 Task: Add the 'Delete' command to the Quick Access Toolbar in Microsoft Outlook.
Action: Mouse moved to (35, 24)
Screenshot: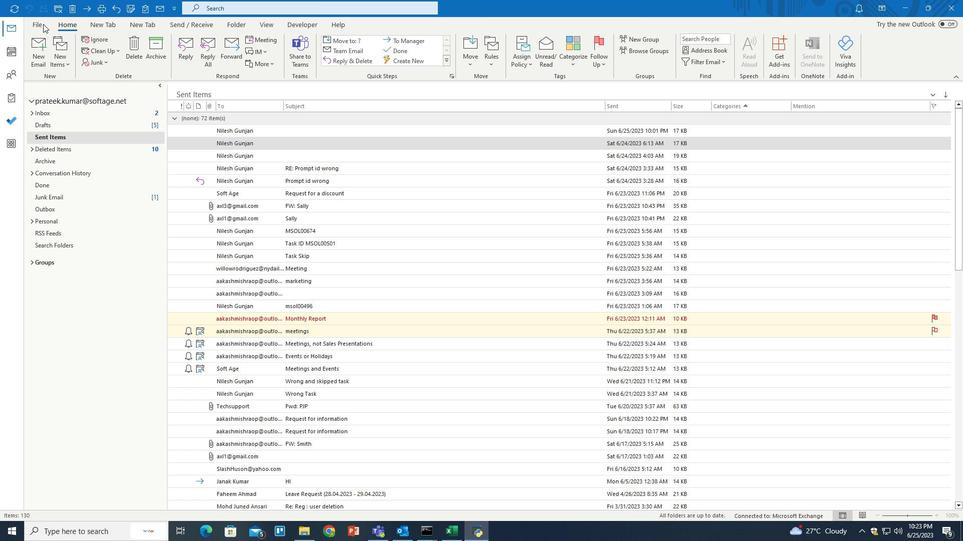 
Action: Mouse pressed left at (35, 24)
Screenshot: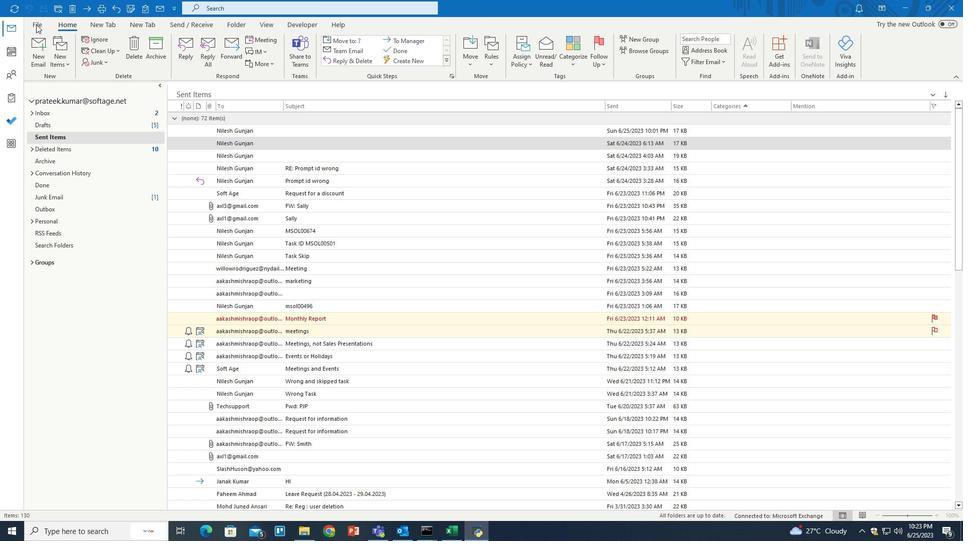 
Action: Mouse pressed left at (35, 24)
Screenshot: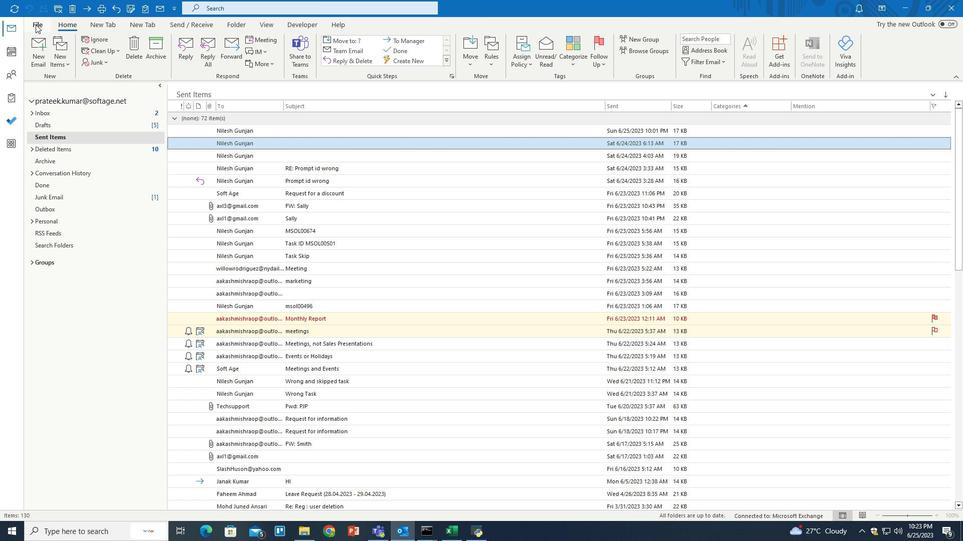 
Action: Mouse moved to (34, 480)
Screenshot: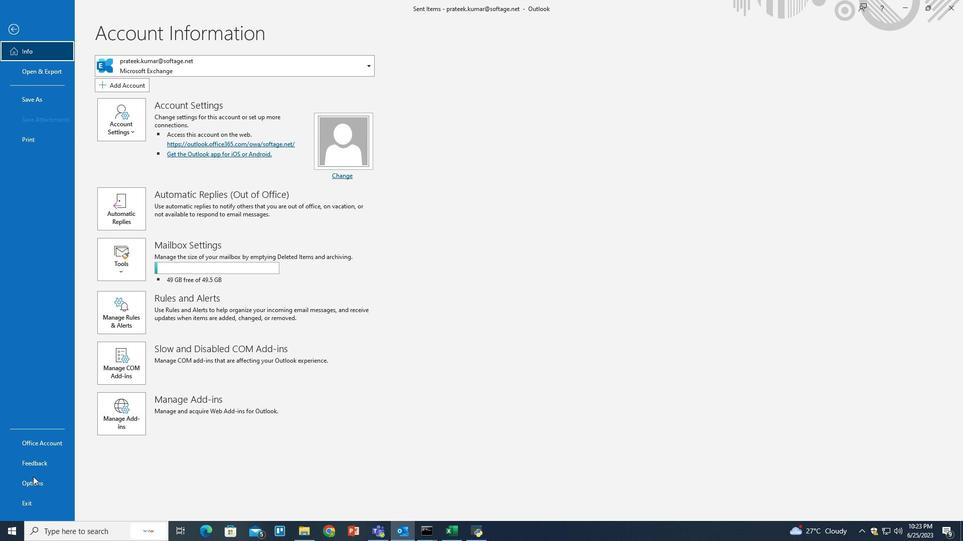 
Action: Mouse pressed left at (34, 480)
Screenshot: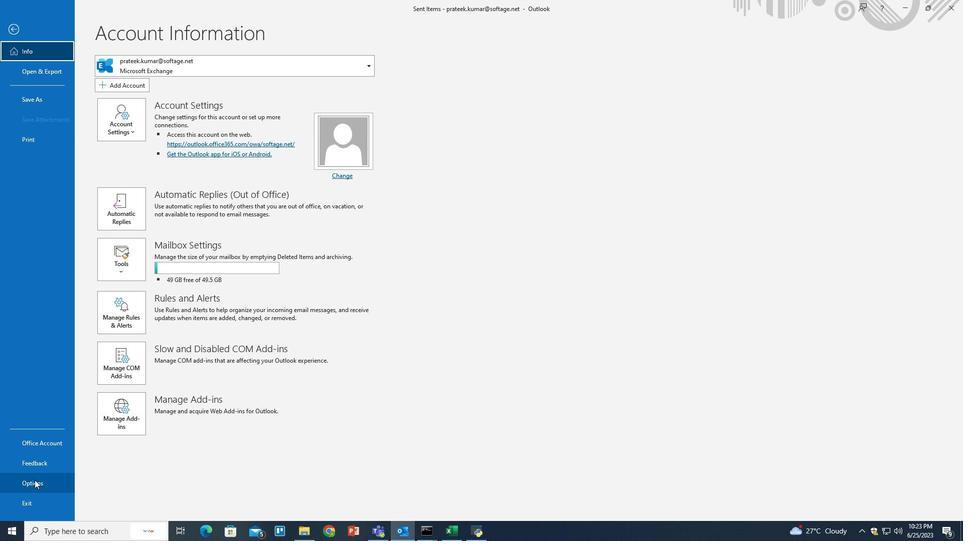 
Action: Mouse moved to (319, 272)
Screenshot: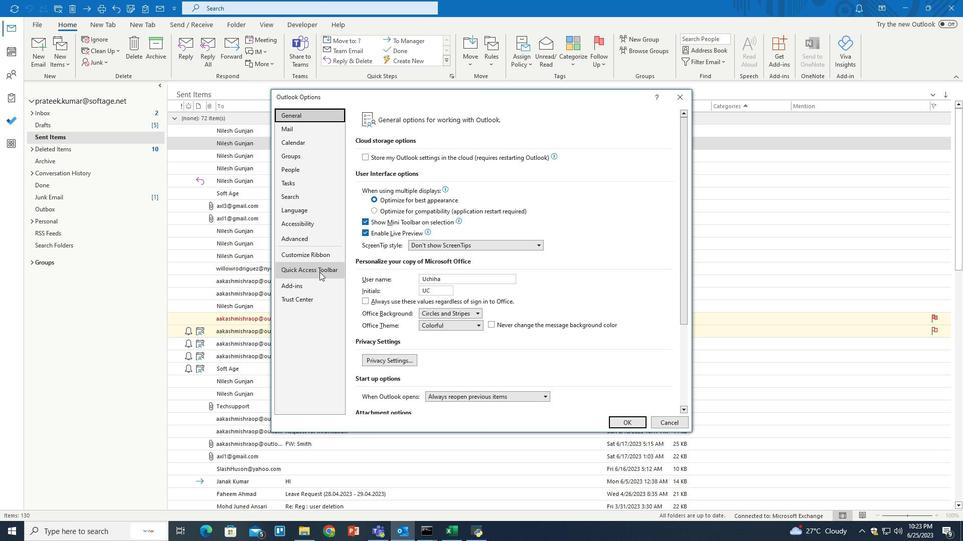 
Action: Mouse pressed left at (319, 272)
Screenshot: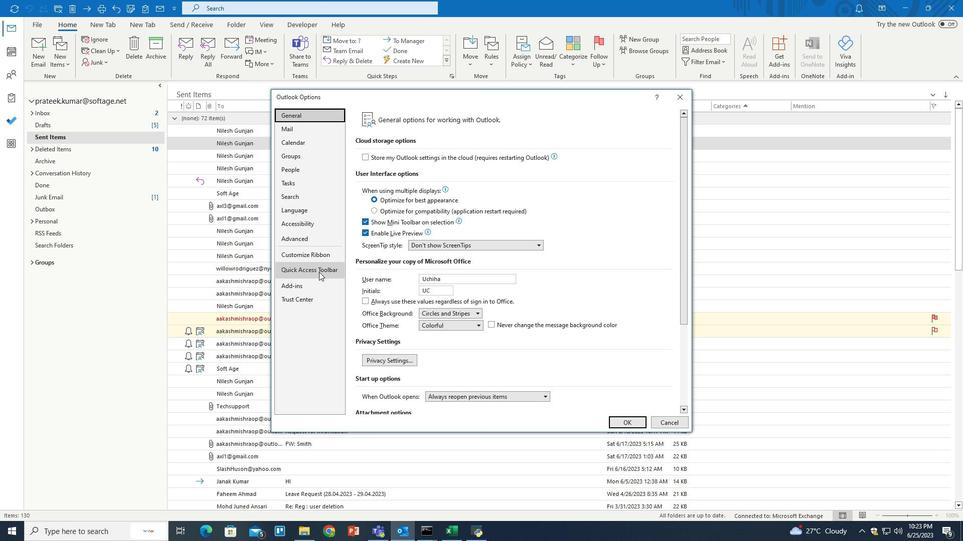 
Action: Mouse moved to (401, 300)
Screenshot: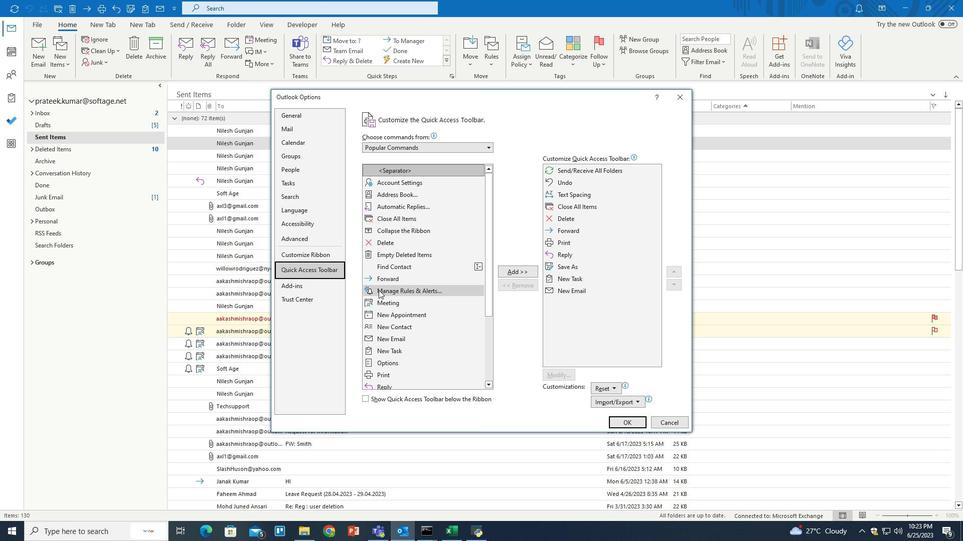 
Action: Mouse scrolled (401, 300) with delta (0, 0)
Screenshot: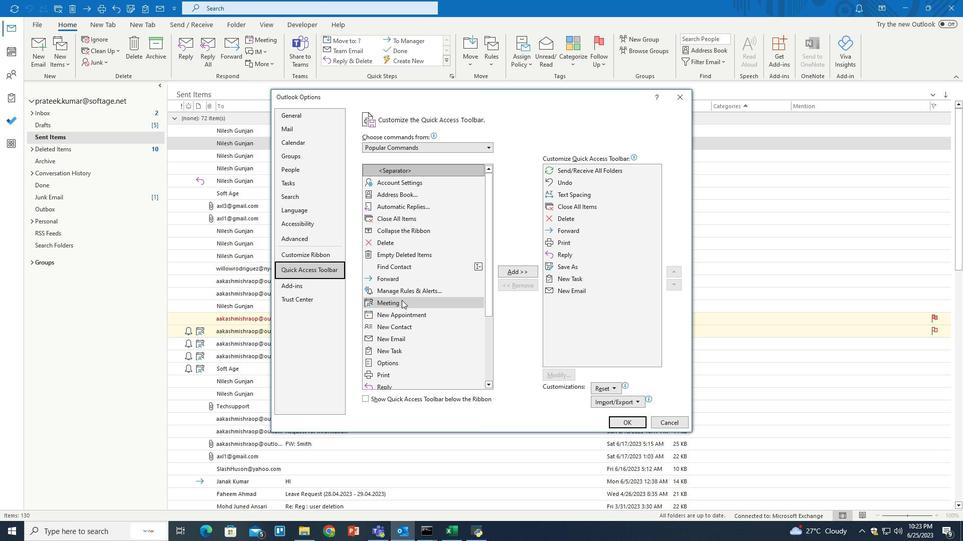 
Action: Mouse scrolled (401, 300) with delta (0, 0)
Screenshot: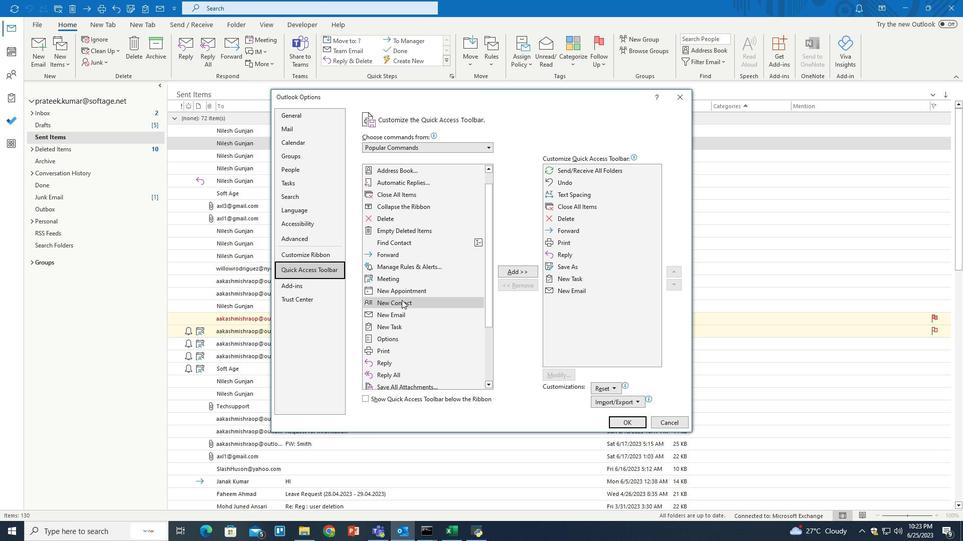 
Action: Mouse scrolled (401, 300) with delta (0, 0)
Screenshot: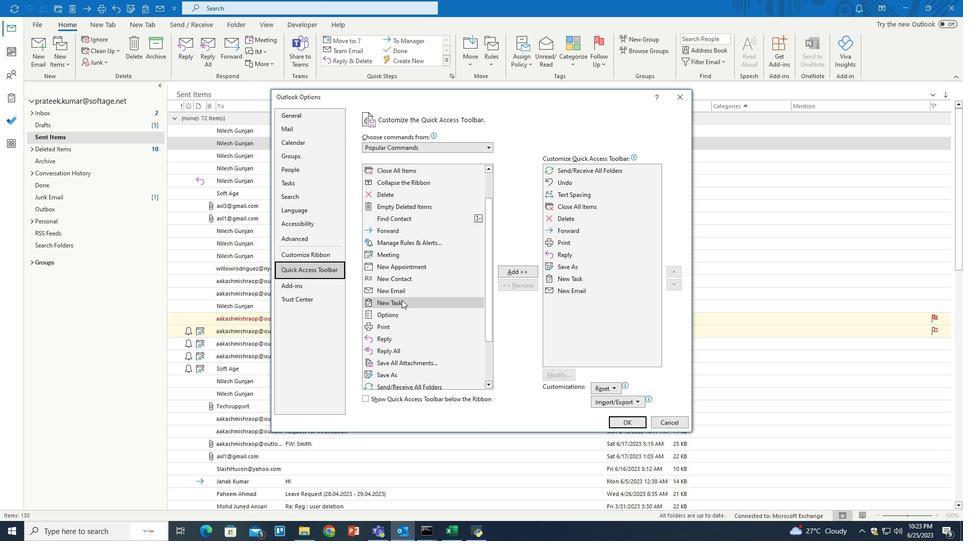 
Action: Mouse moved to (393, 174)
Screenshot: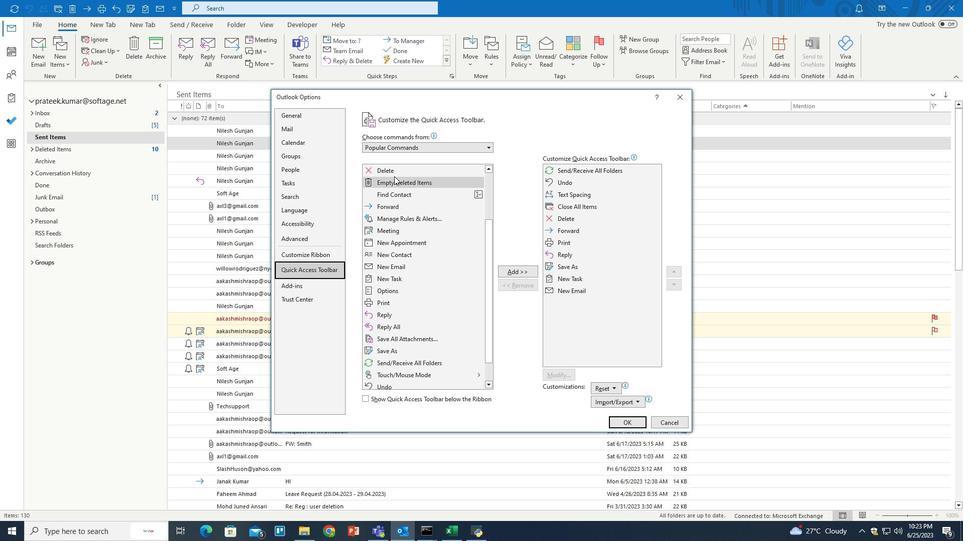 
Action: Mouse pressed left at (393, 174)
Screenshot: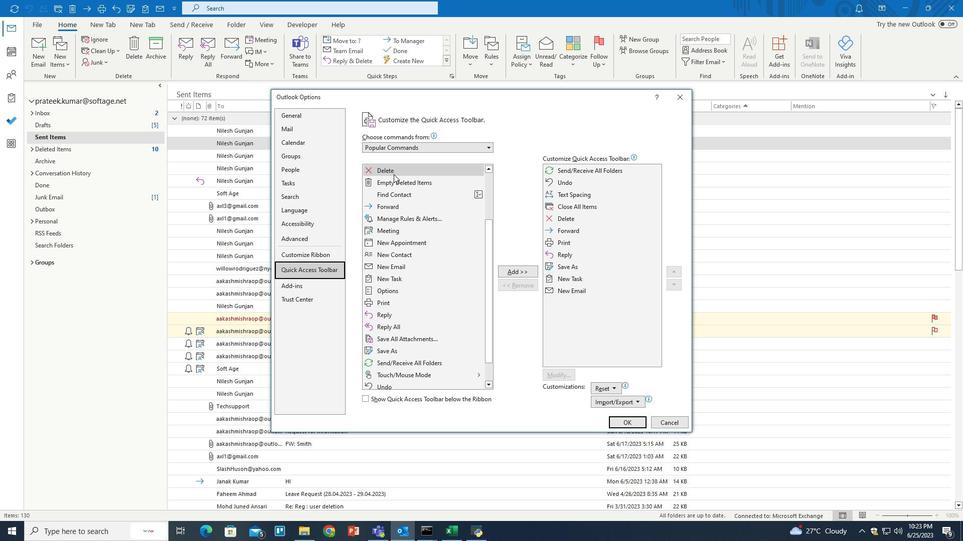 
Action: Mouse moved to (517, 270)
Screenshot: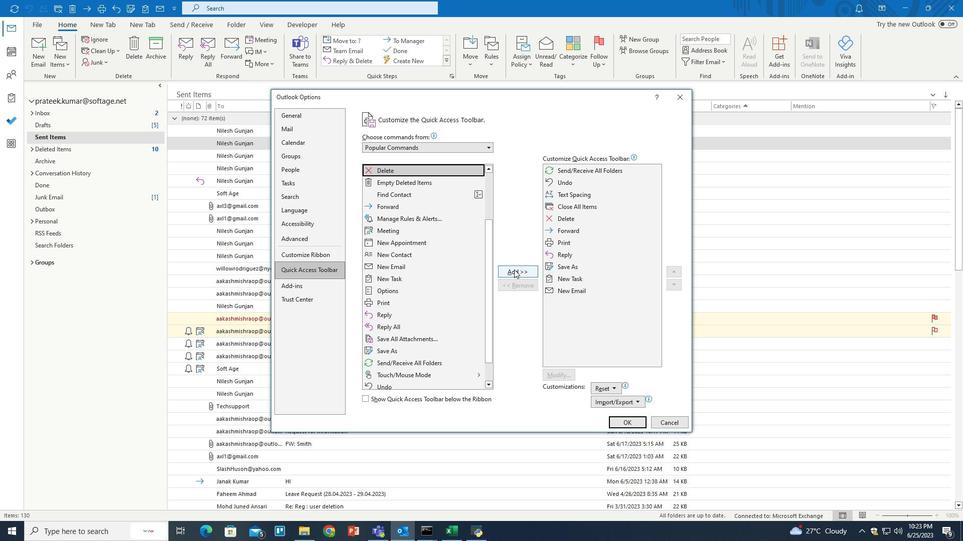 
Action: Mouse pressed left at (517, 270)
Screenshot: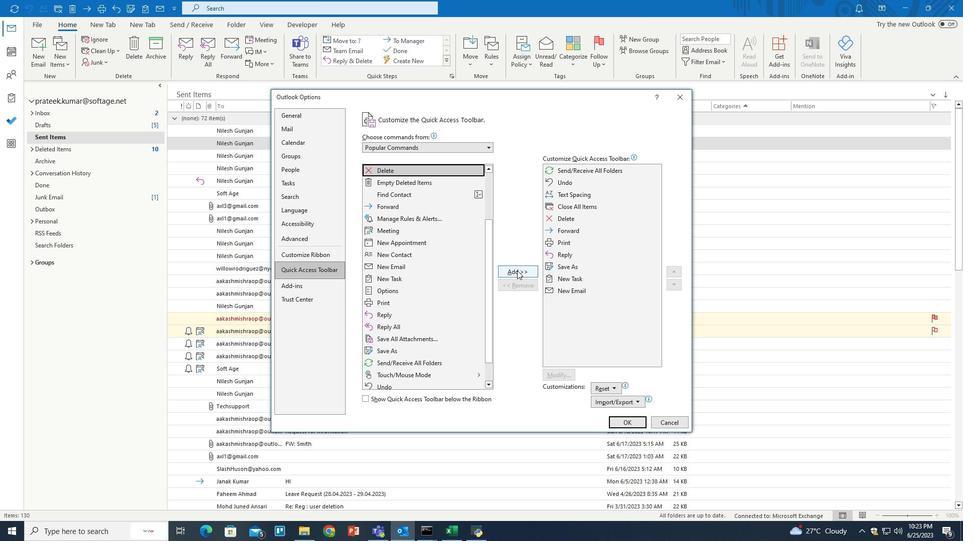 
Action: Mouse moved to (489, 295)
Screenshot: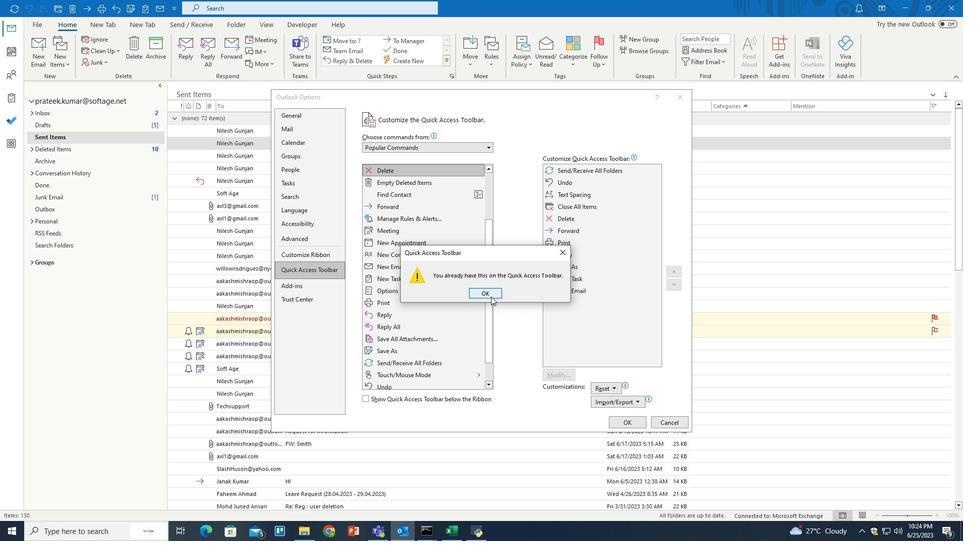 
Action: Mouse pressed left at (489, 295)
Screenshot: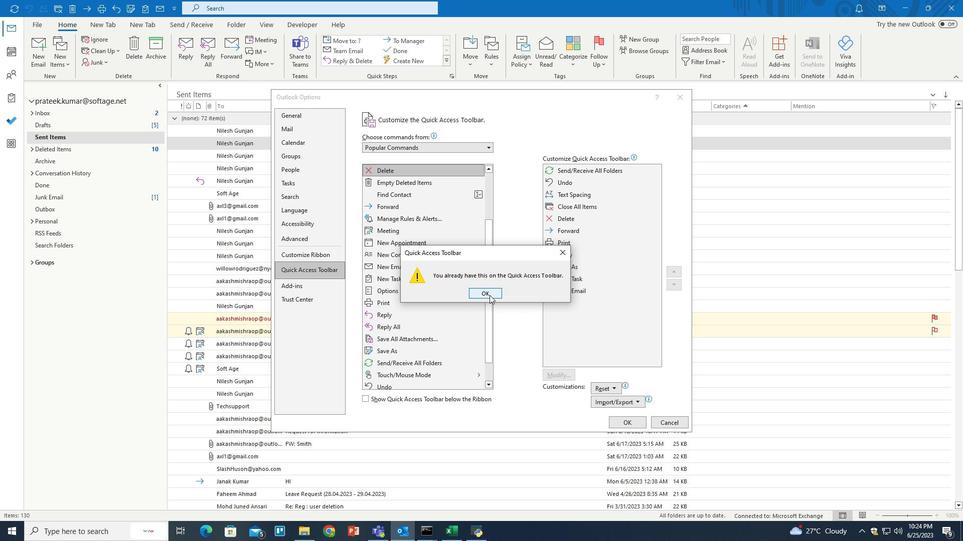 
Action: Mouse moved to (576, 211)
Screenshot: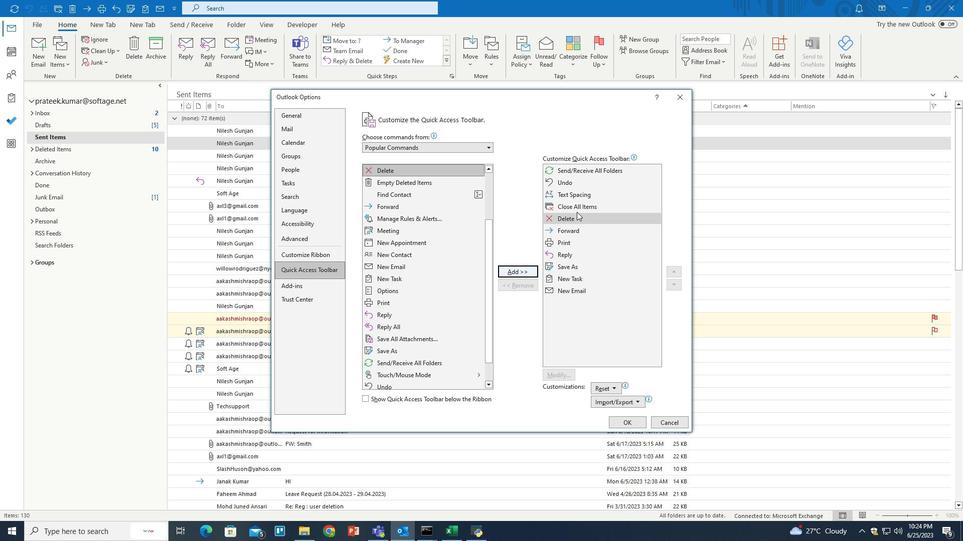 
Action: Mouse pressed left at (576, 211)
Screenshot: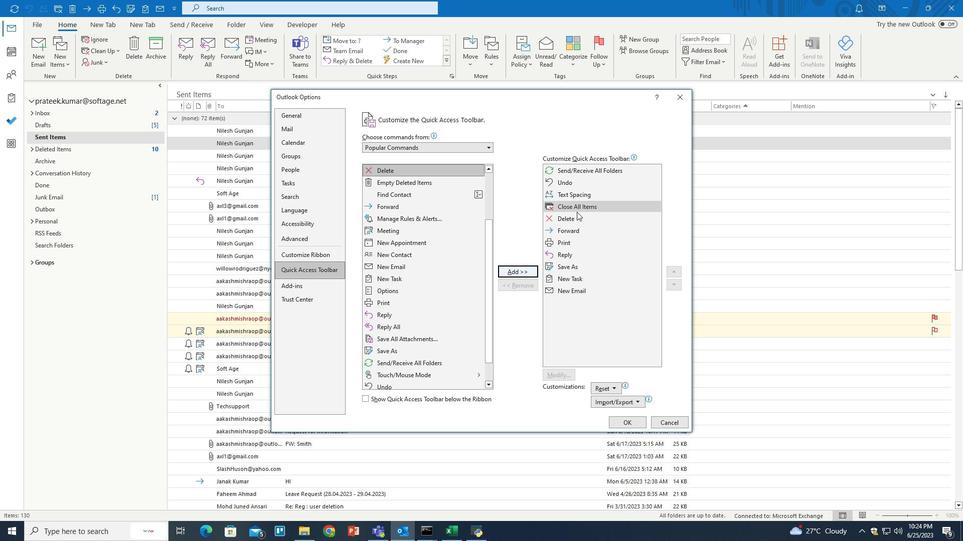 
Action: Mouse moved to (578, 215)
Screenshot: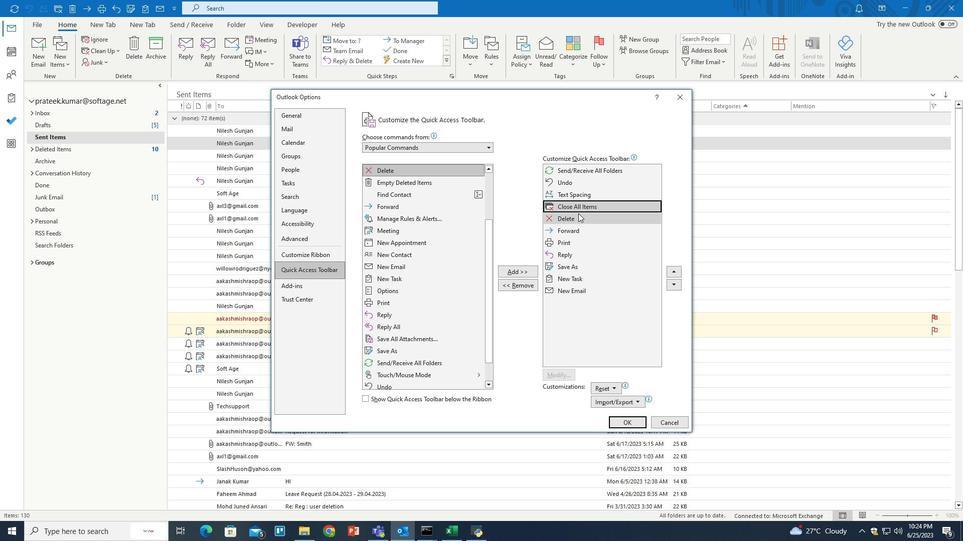 
Action: Mouse pressed left at (578, 215)
Screenshot: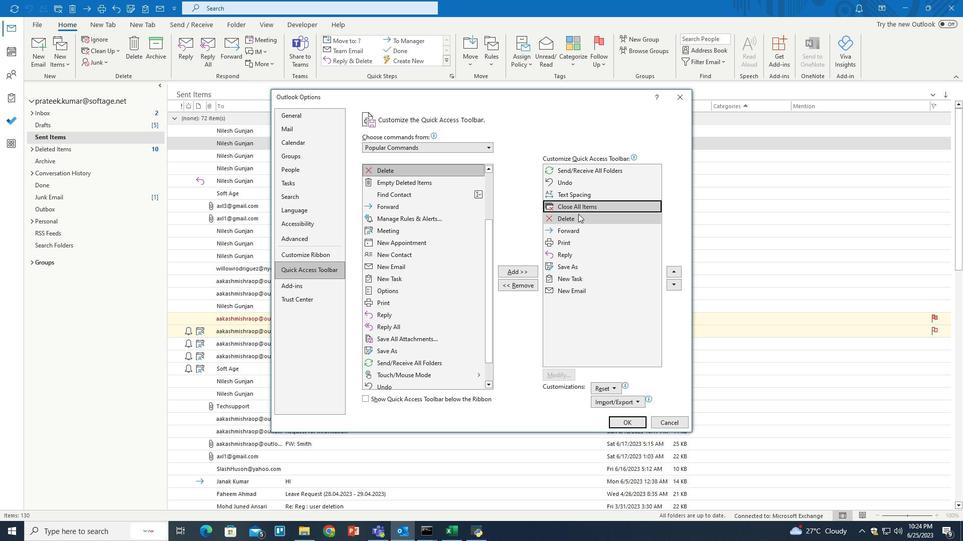 
Action: Mouse moved to (529, 285)
Screenshot: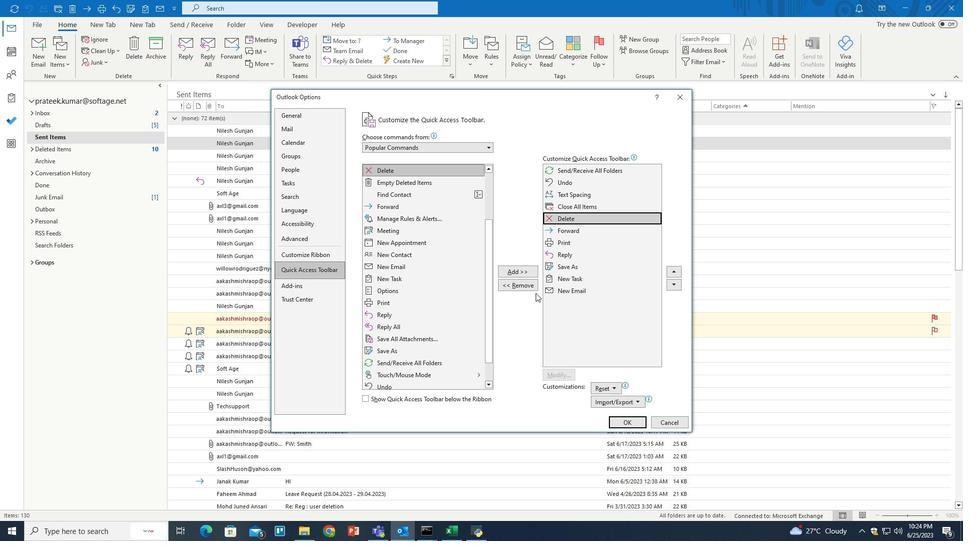 
Action: Mouse pressed left at (529, 285)
Screenshot: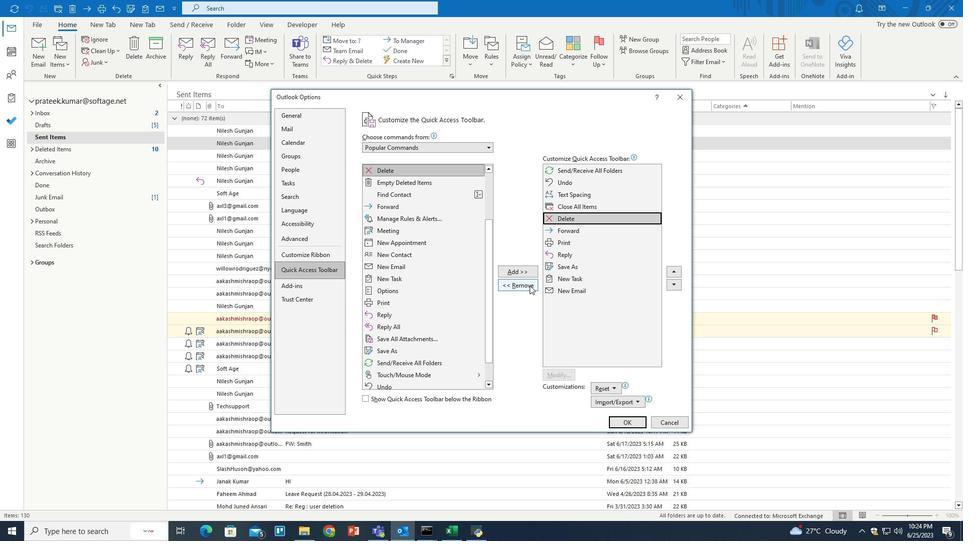 
Action: Mouse moved to (627, 420)
Screenshot: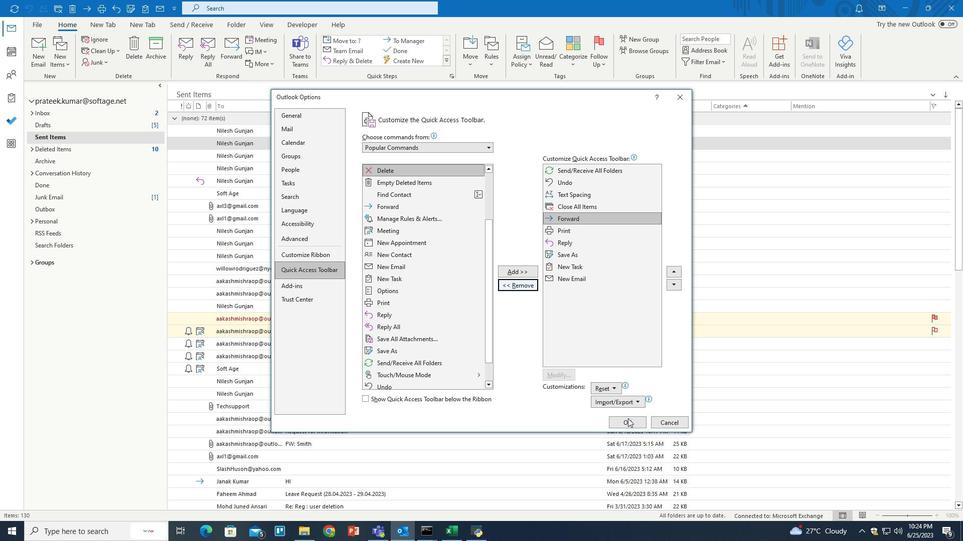 
Action: Mouse pressed left at (627, 420)
Screenshot: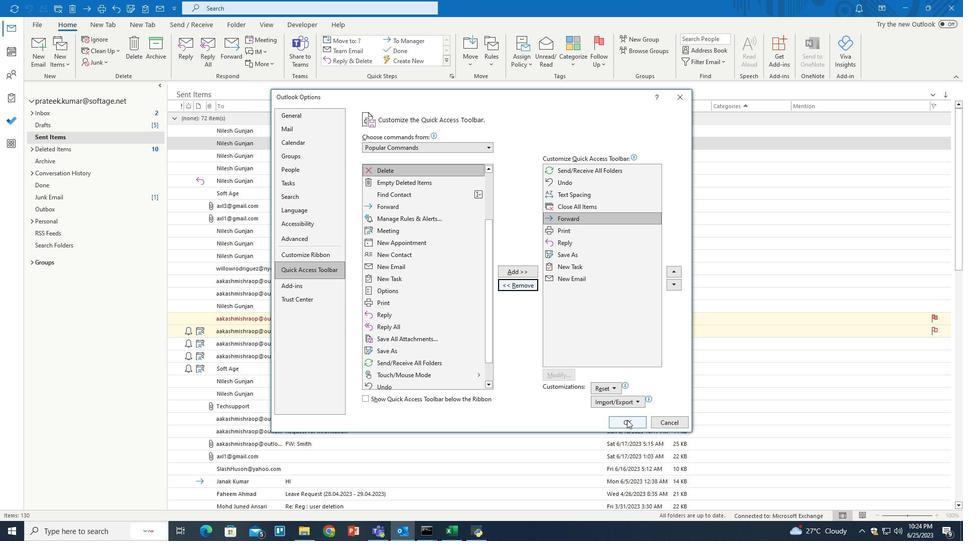 
Action: Mouse moved to (447, 292)
Screenshot: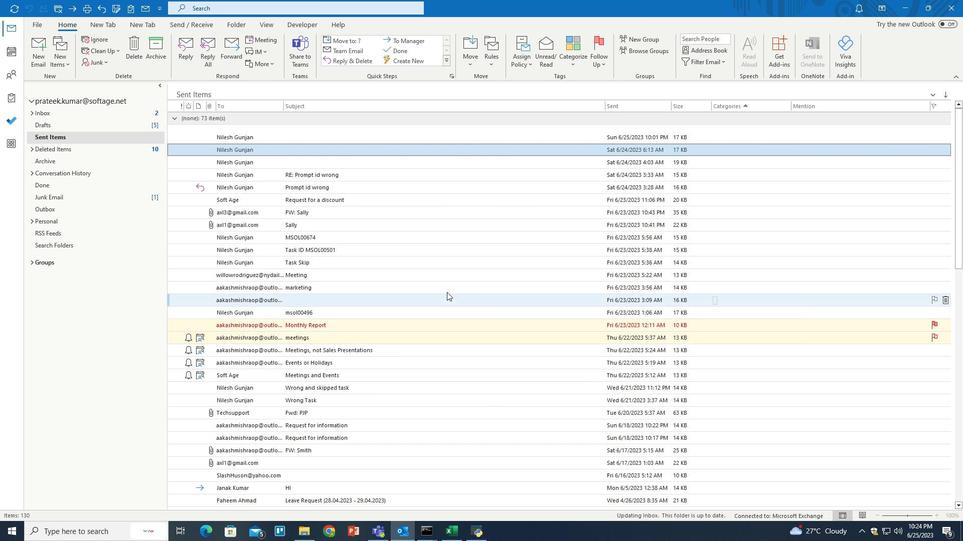 
